 Task: Go to iMovie Library and Select video"Movie B.mp4"
Action: Mouse moved to (29, 123)
Screenshot: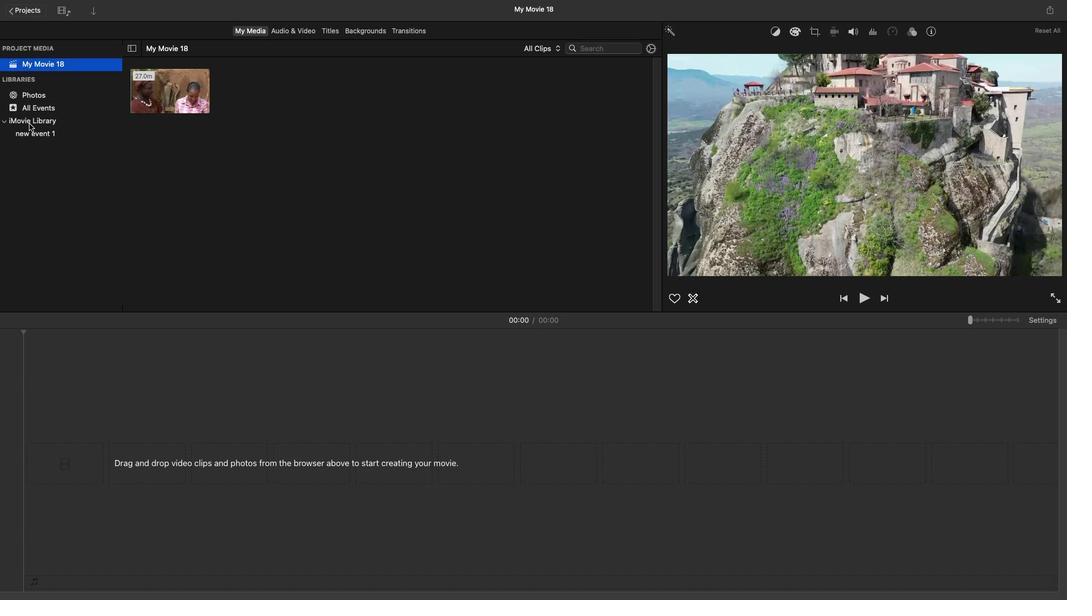 
Action: Mouse pressed left at (29, 123)
Screenshot: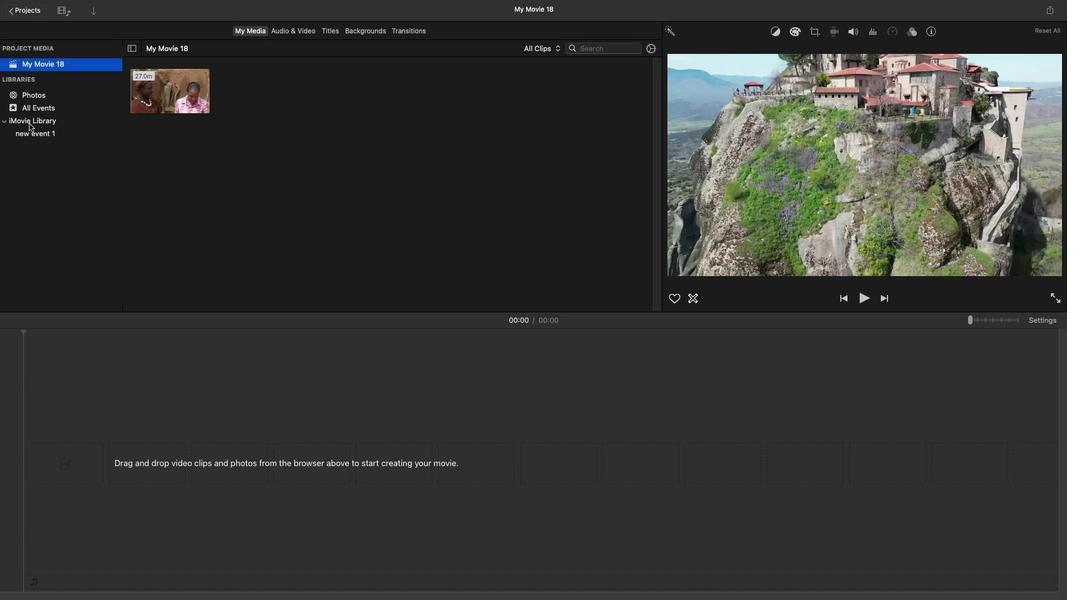 
Action: Mouse moved to (53, 134)
Screenshot: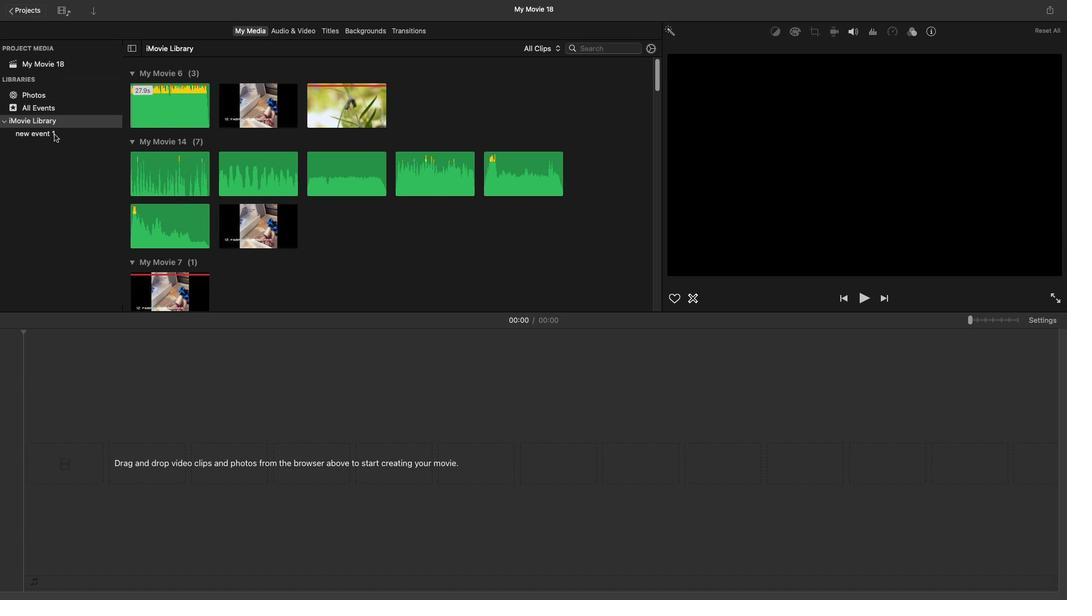 
Action: Mouse pressed left at (53, 134)
Screenshot: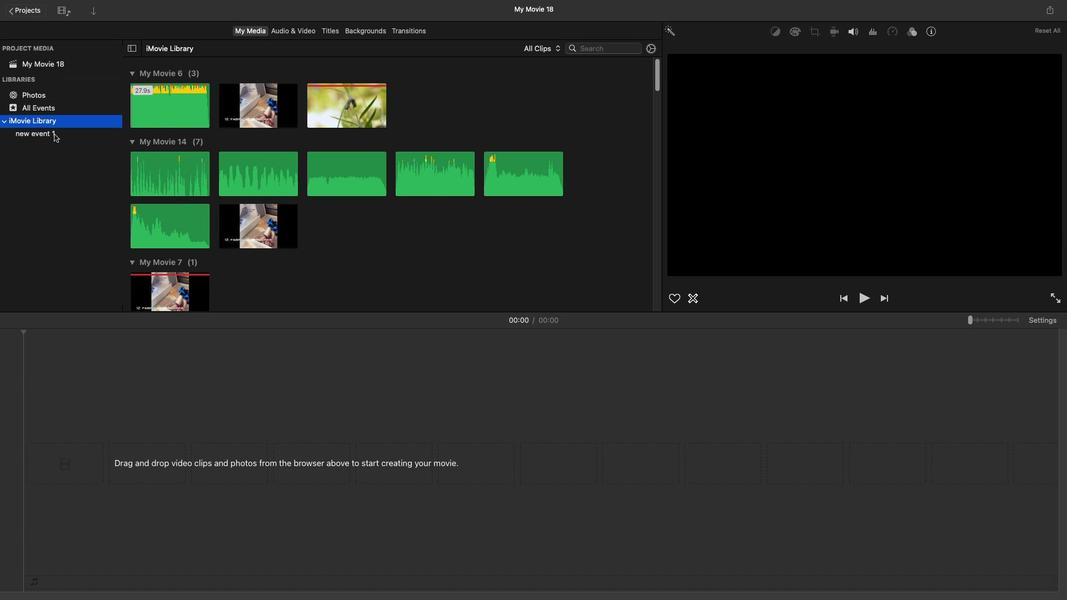 
Action: Mouse moved to (186, 83)
Screenshot: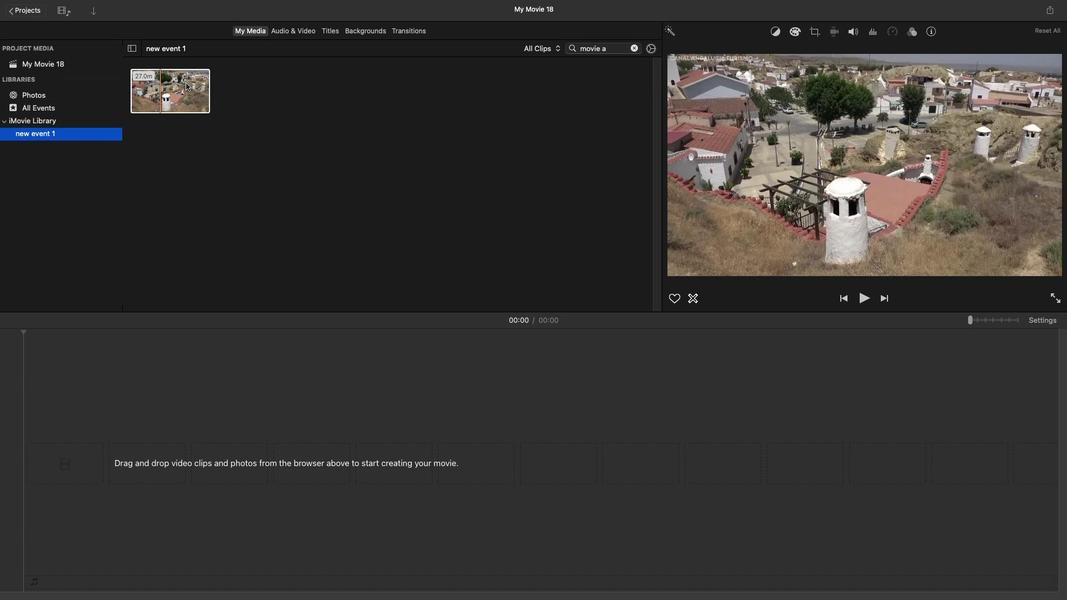 
Action: Mouse pressed left at (186, 83)
Screenshot: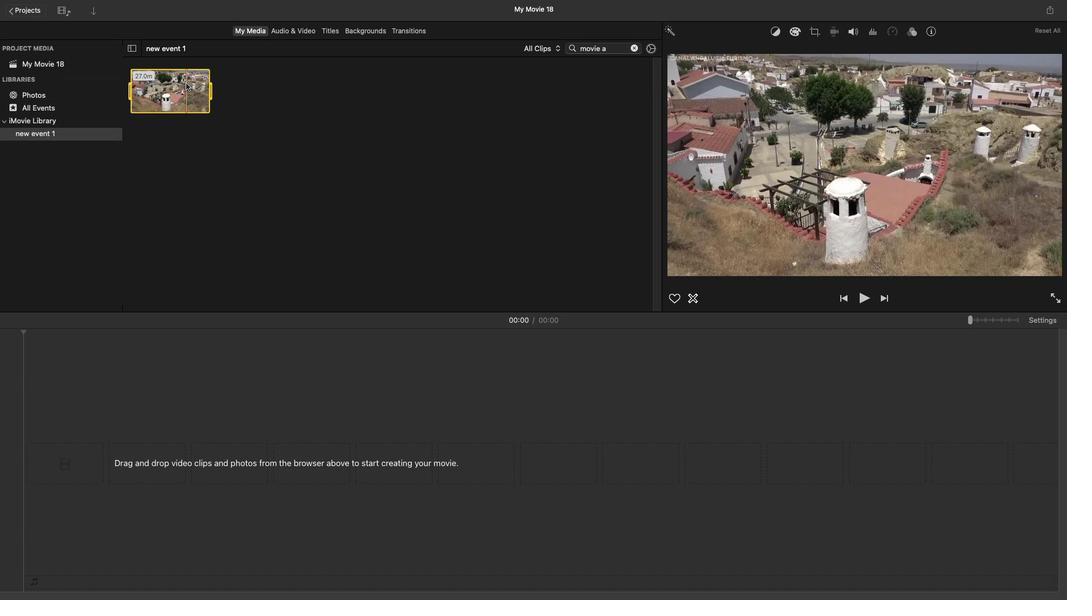 
Action: Mouse moved to (151, 399)
Screenshot: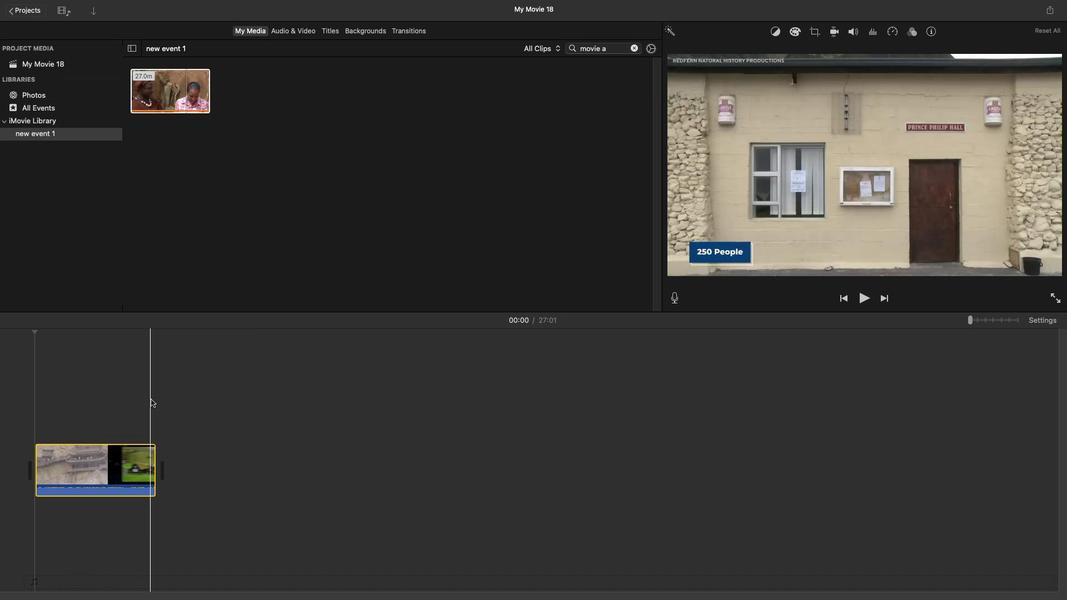 
